 Task: Provide the standings of the 2023 Victory Lane Racing Xfinity Series for the track "Auto Club Speedway".
Action: Mouse moved to (165, 315)
Screenshot: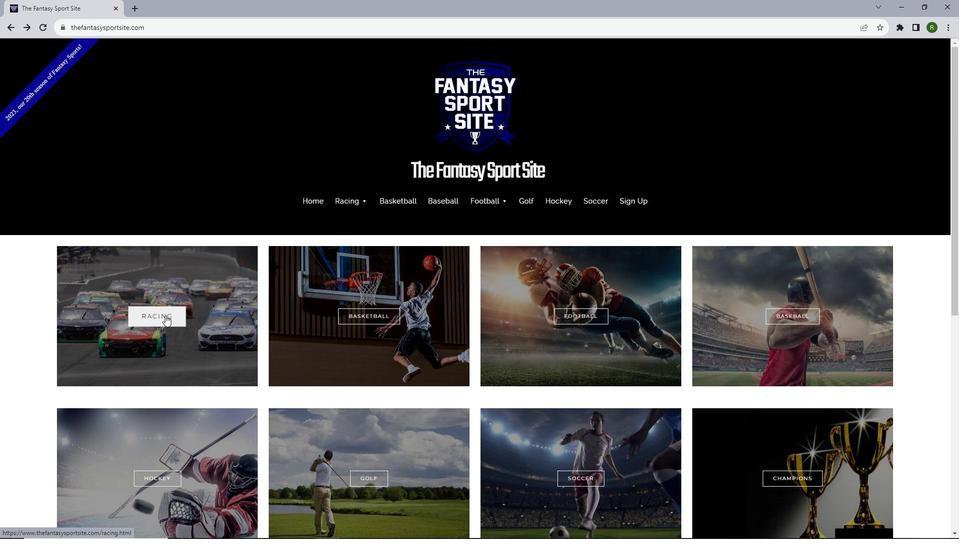 
Action: Mouse pressed left at (165, 315)
Screenshot: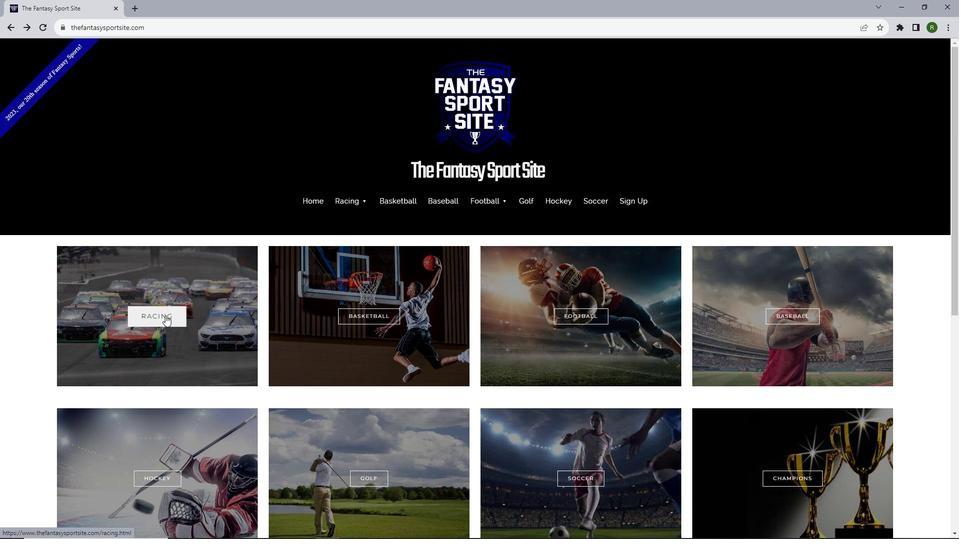 
Action: Mouse moved to (409, 331)
Screenshot: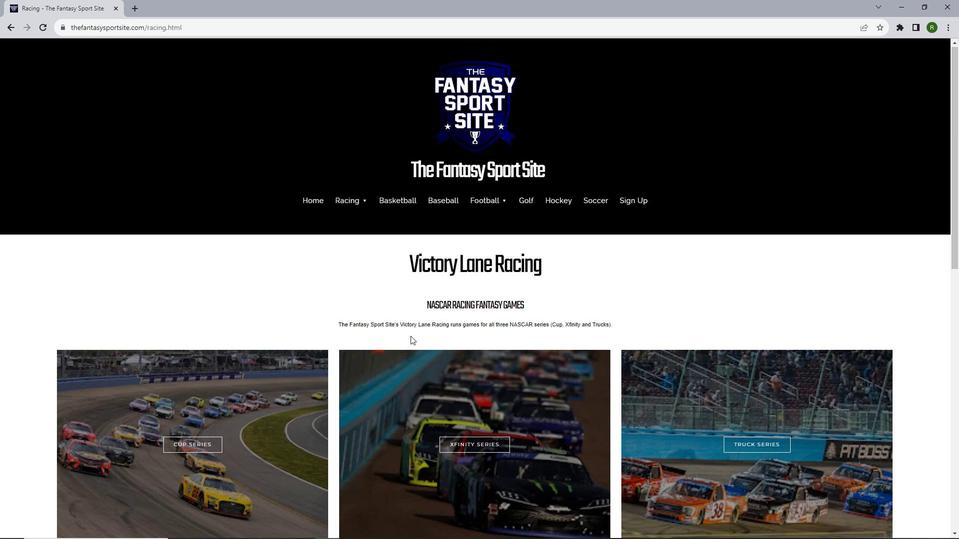 
Action: Mouse scrolled (409, 331) with delta (0, 0)
Screenshot: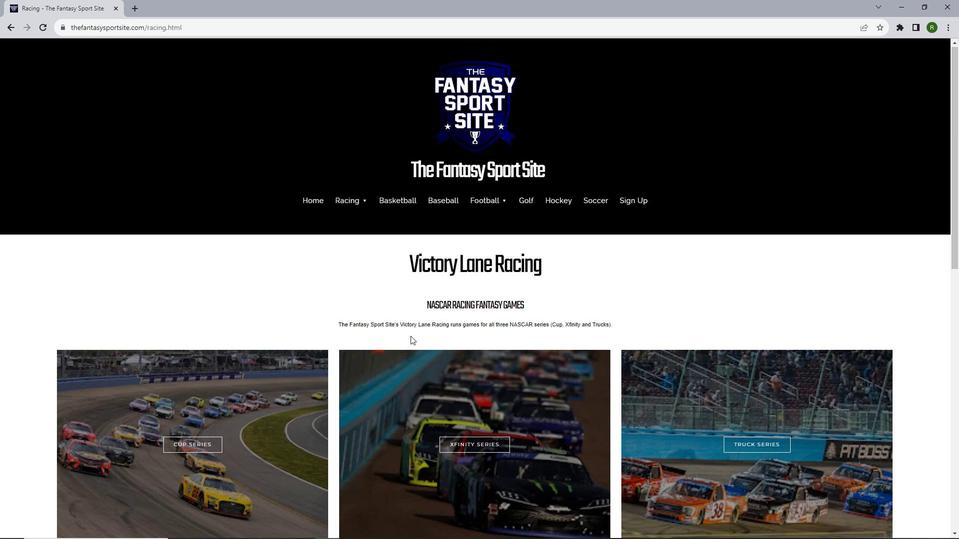 
Action: Mouse moved to (409, 332)
Screenshot: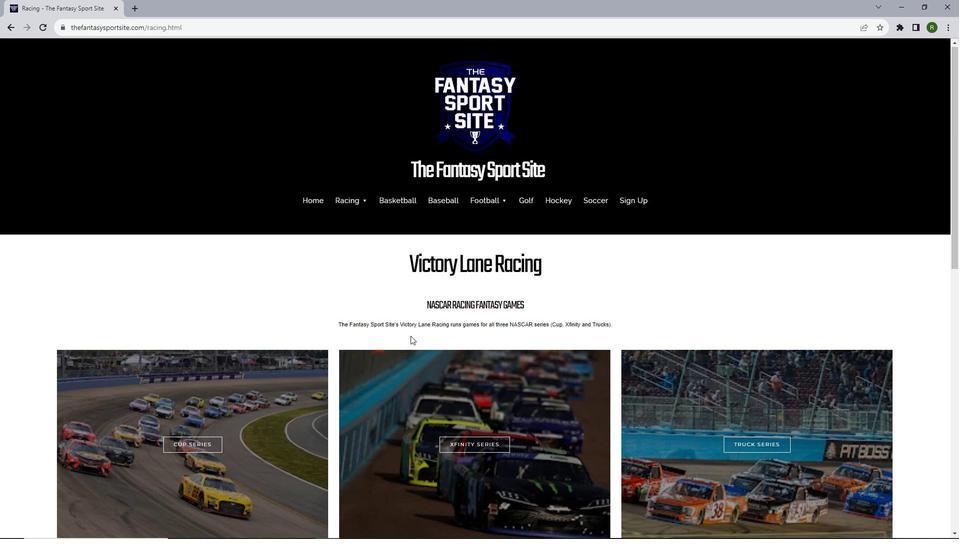 
Action: Mouse scrolled (409, 332) with delta (0, 0)
Screenshot: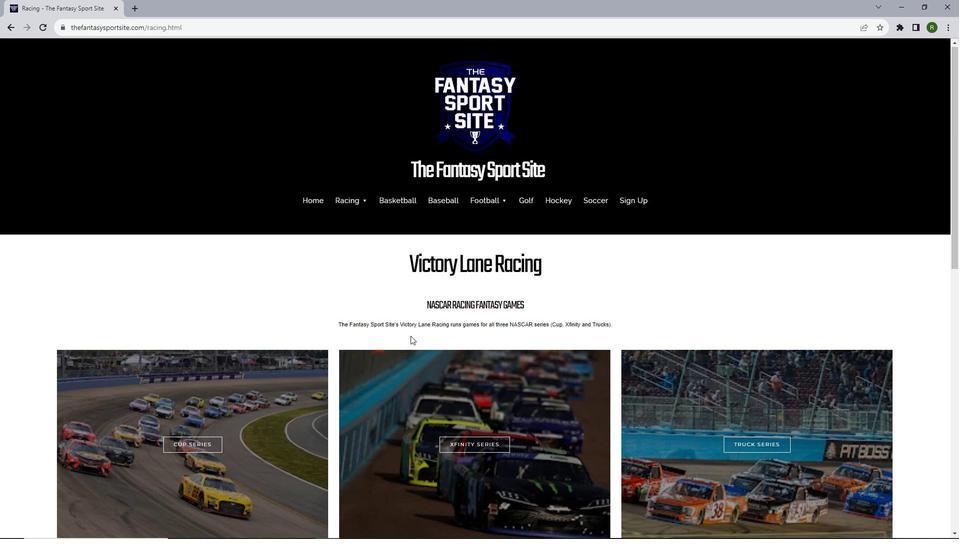
Action: Mouse moved to (410, 336)
Screenshot: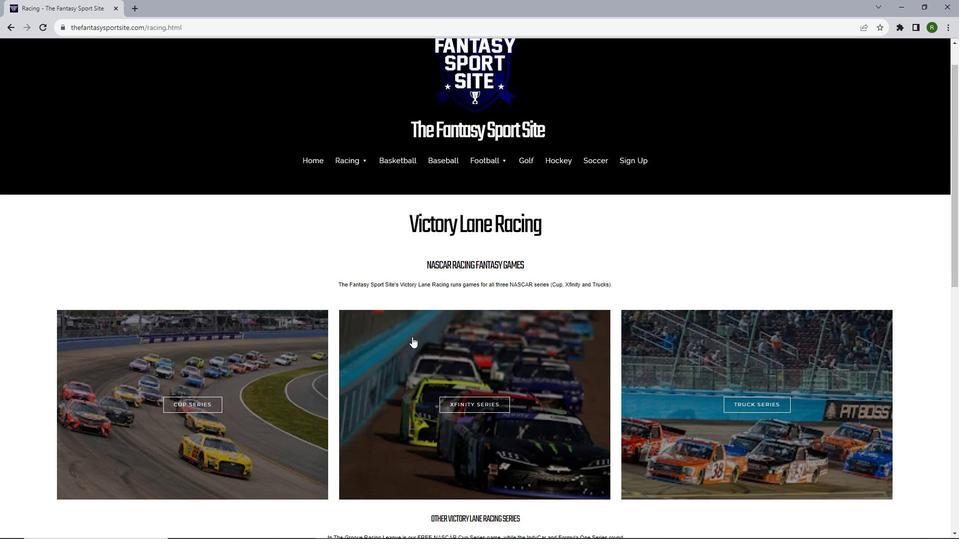 
Action: Mouse scrolled (410, 336) with delta (0, 0)
Screenshot: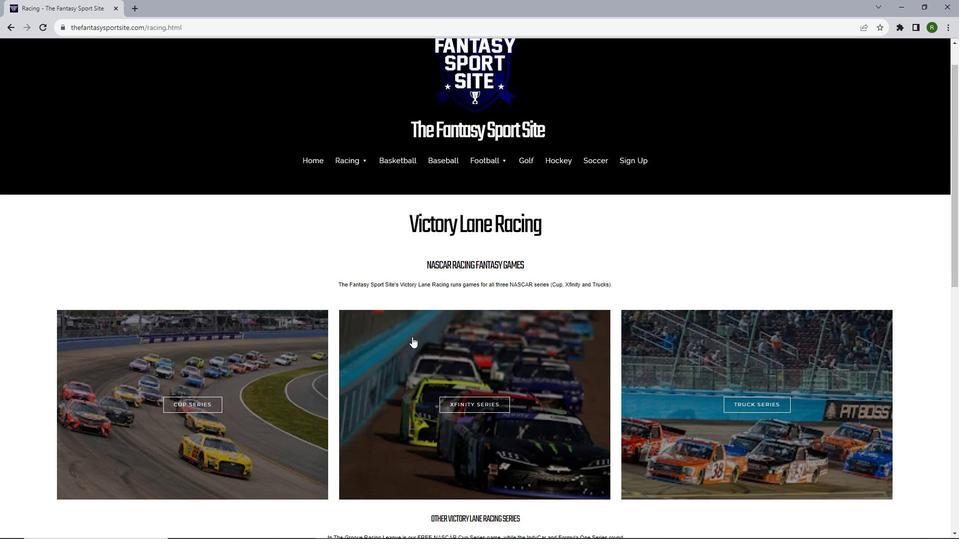 
Action: Mouse moved to (462, 291)
Screenshot: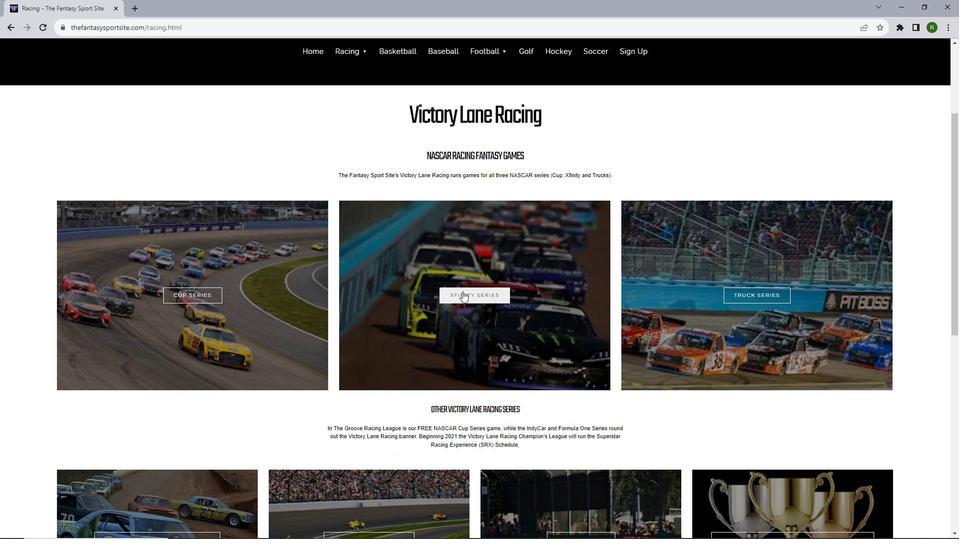 
Action: Mouse pressed left at (462, 291)
Screenshot: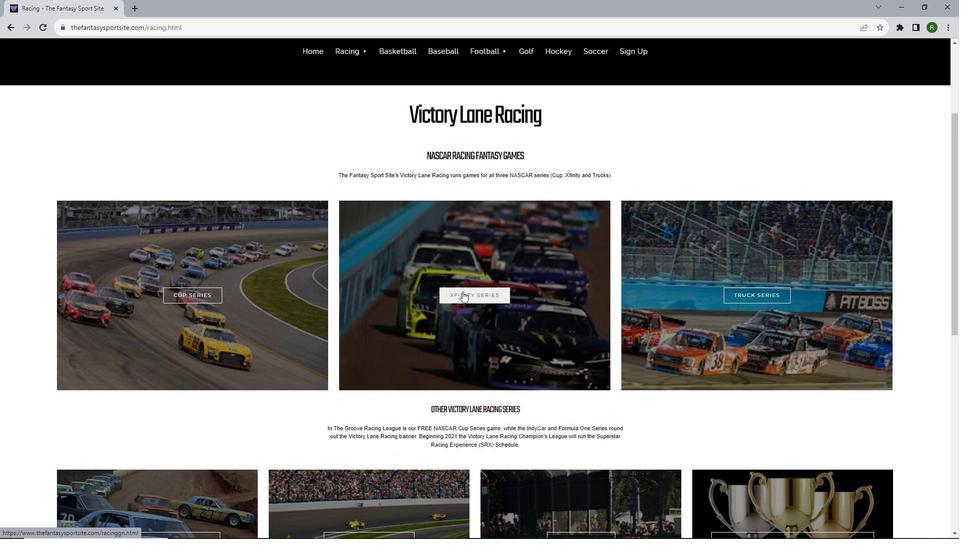 
Action: Mouse moved to (551, 269)
Screenshot: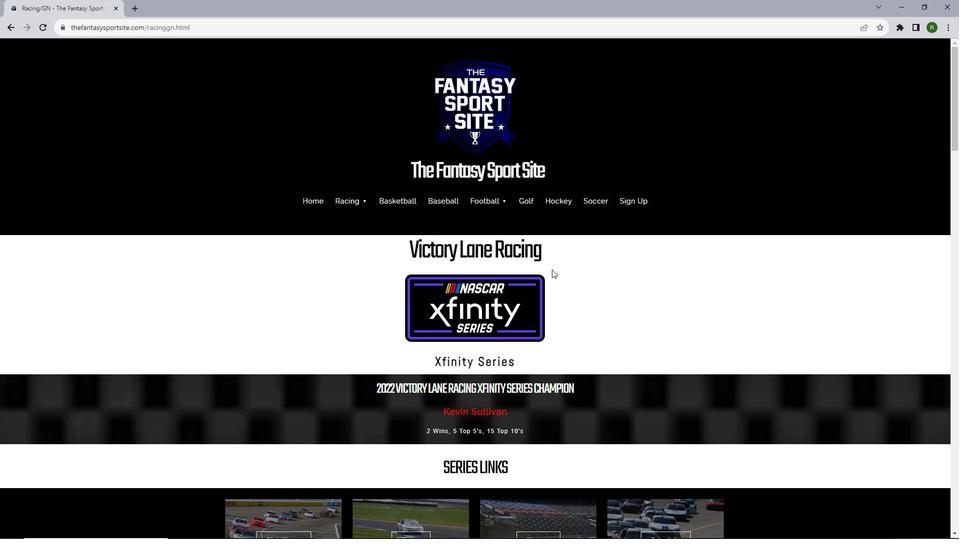 
Action: Mouse scrolled (551, 269) with delta (0, 0)
Screenshot: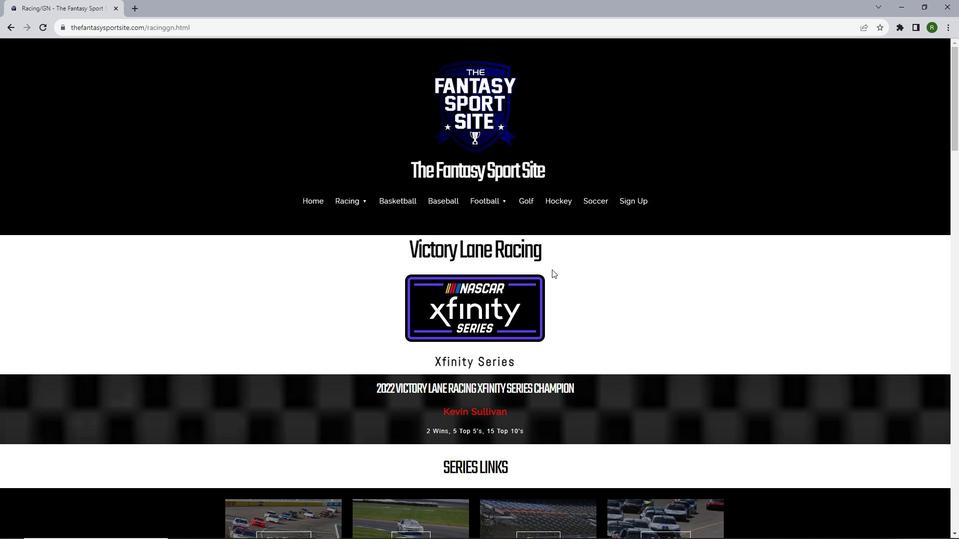 
Action: Mouse scrolled (551, 269) with delta (0, 0)
Screenshot: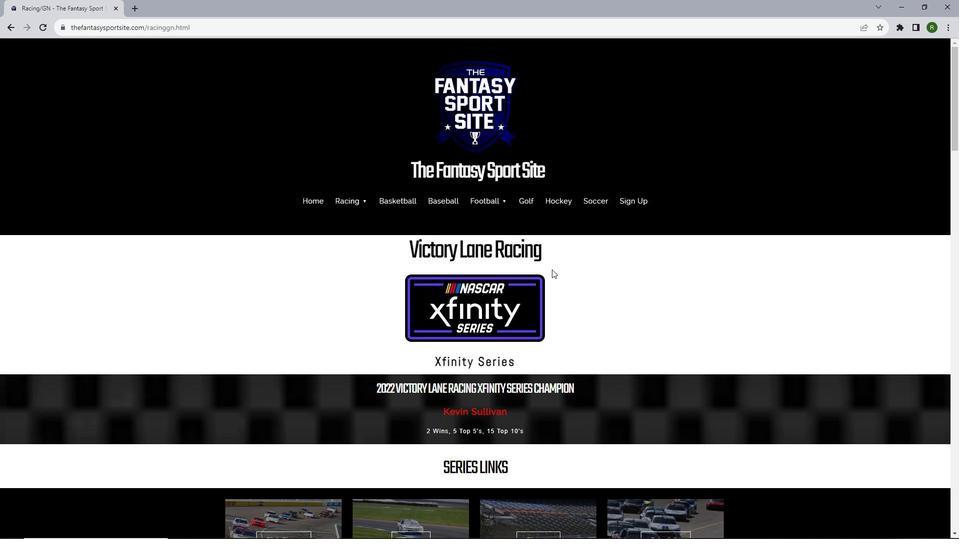 
Action: Mouse scrolled (551, 269) with delta (0, 0)
Screenshot: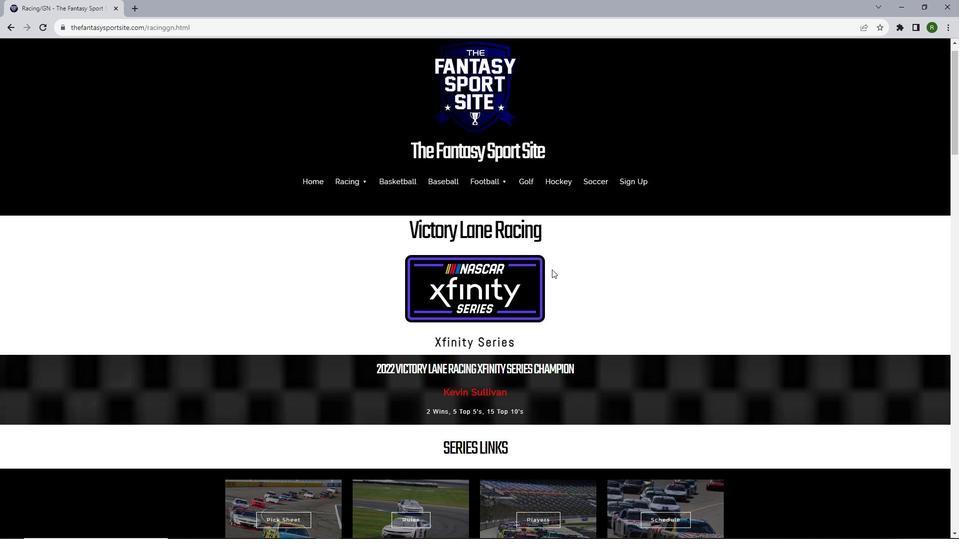 
Action: Mouse scrolled (551, 269) with delta (0, 0)
Screenshot: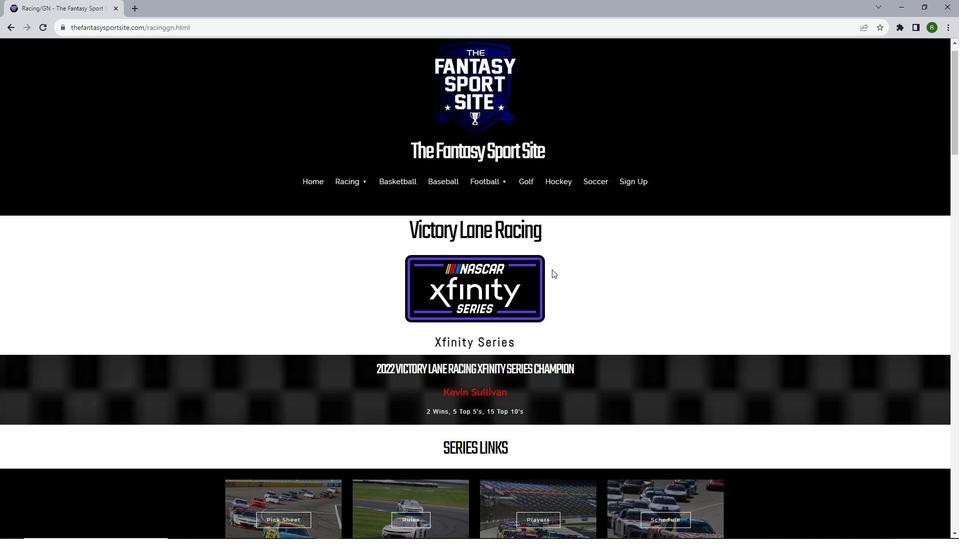 
Action: Mouse moved to (417, 432)
Screenshot: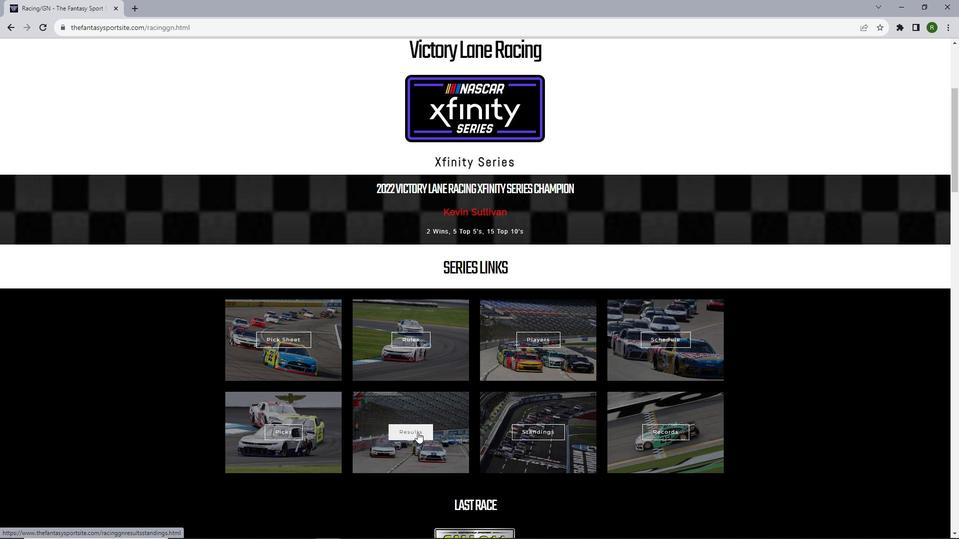 
Action: Mouse pressed left at (417, 432)
Screenshot: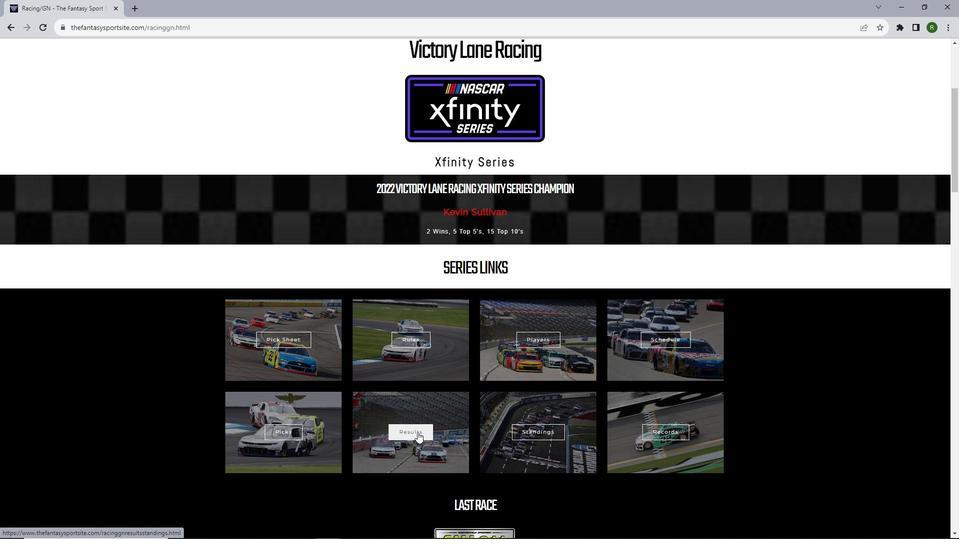
Action: Mouse moved to (534, 250)
Screenshot: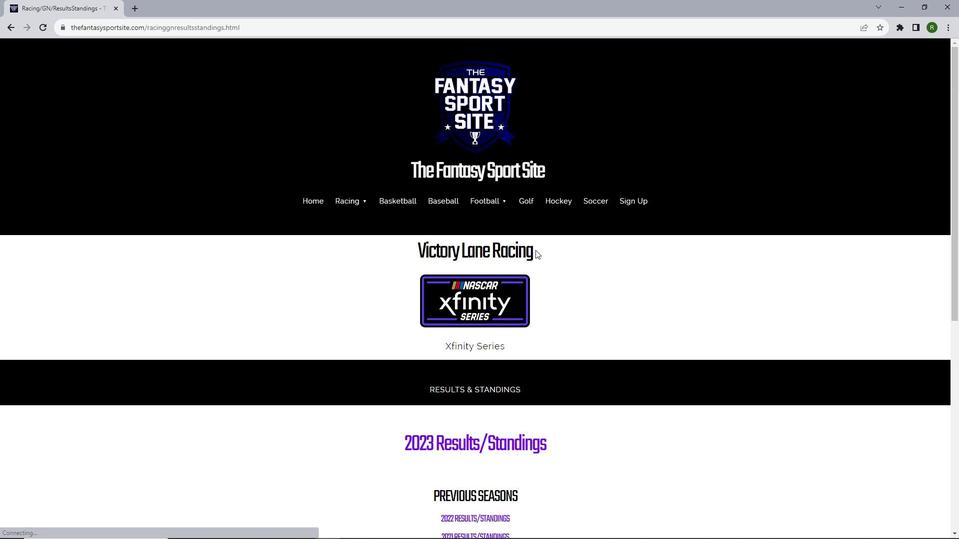 
Action: Mouse scrolled (534, 249) with delta (0, 0)
Screenshot: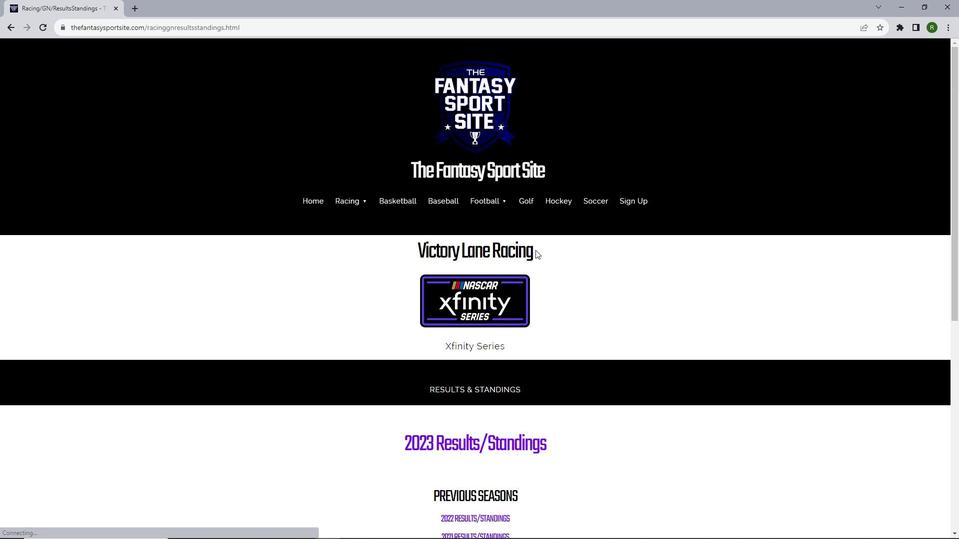
Action: Mouse moved to (535, 250)
Screenshot: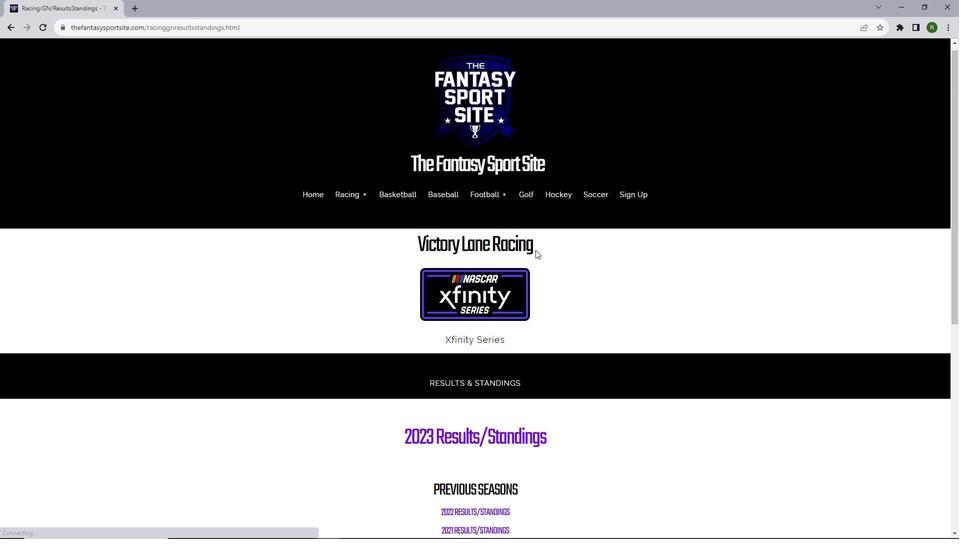 
Action: Mouse scrolled (535, 249) with delta (0, 0)
Screenshot: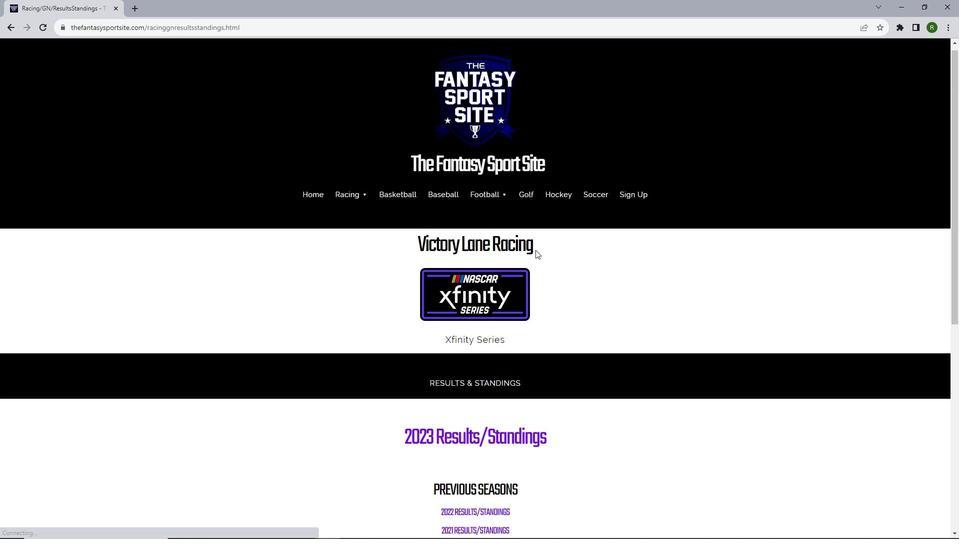 
Action: Mouse scrolled (535, 249) with delta (0, 0)
Screenshot: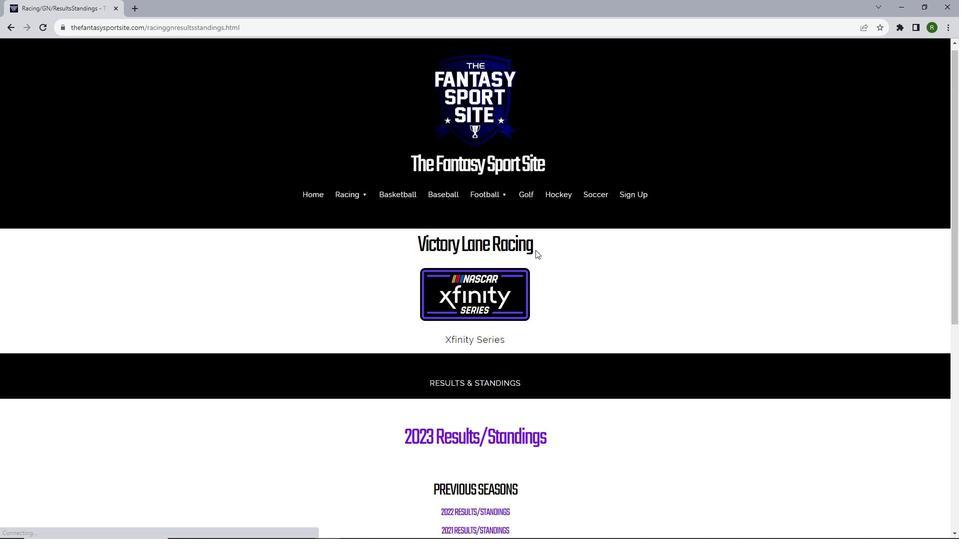 
Action: Mouse moved to (496, 297)
Screenshot: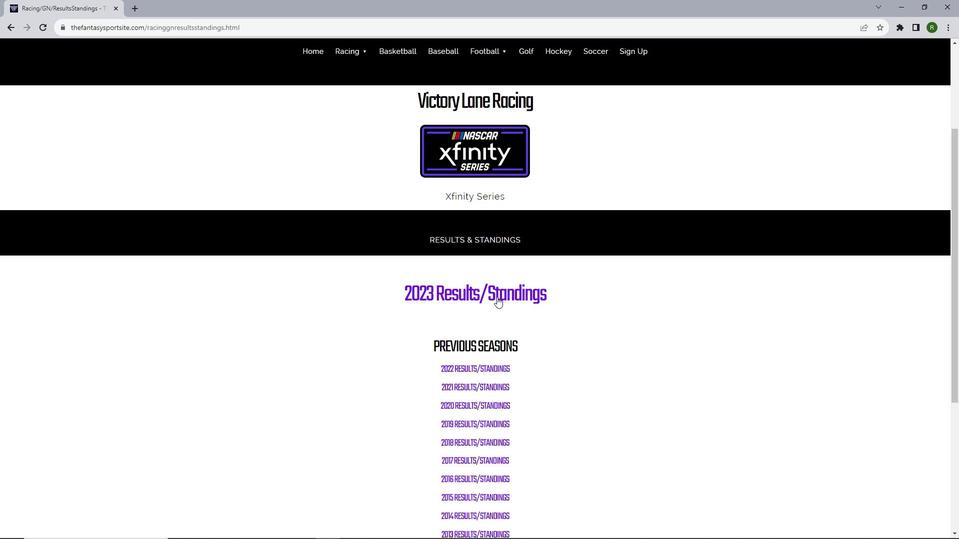 
Action: Mouse pressed left at (496, 297)
Screenshot: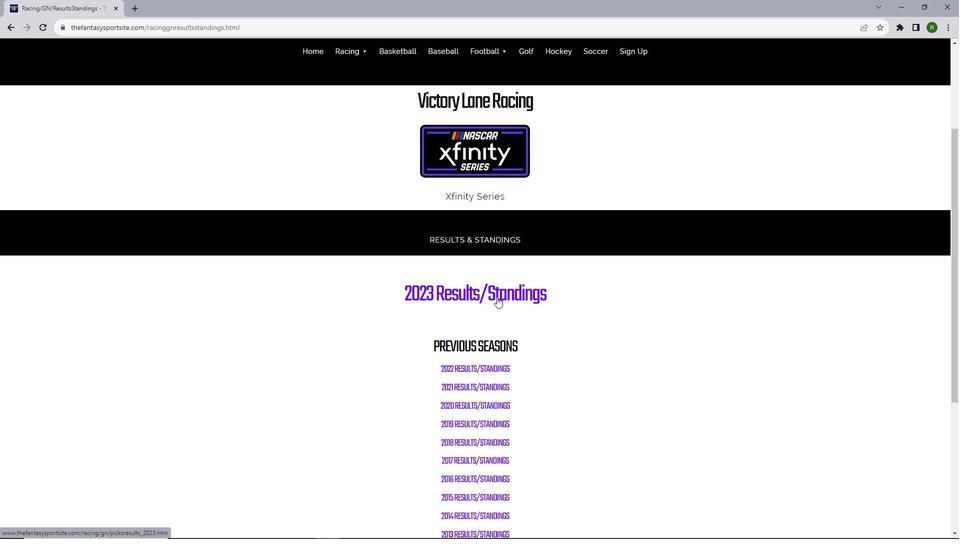 
Action: Mouse moved to (590, 112)
Screenshot: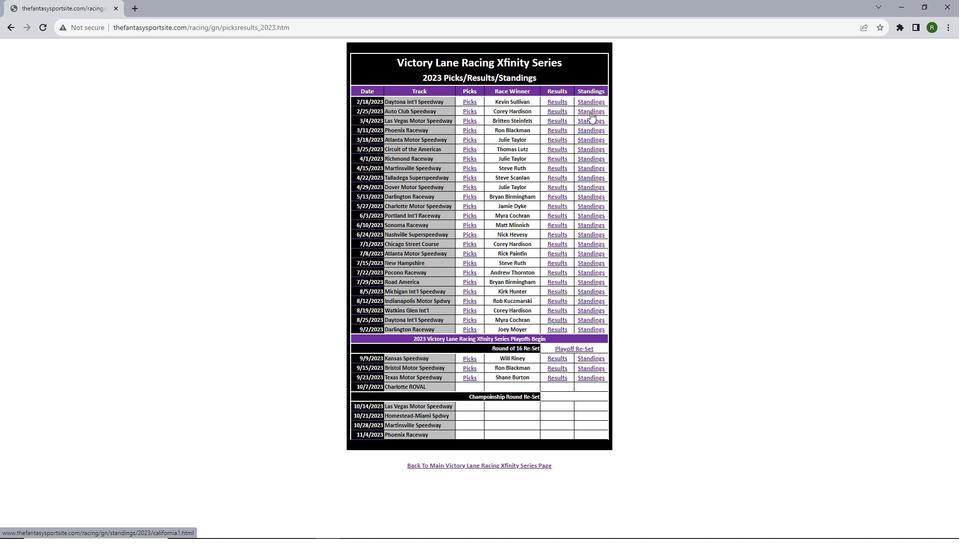 
Action: Mouse pressed left at (590, 112)
Screenshot: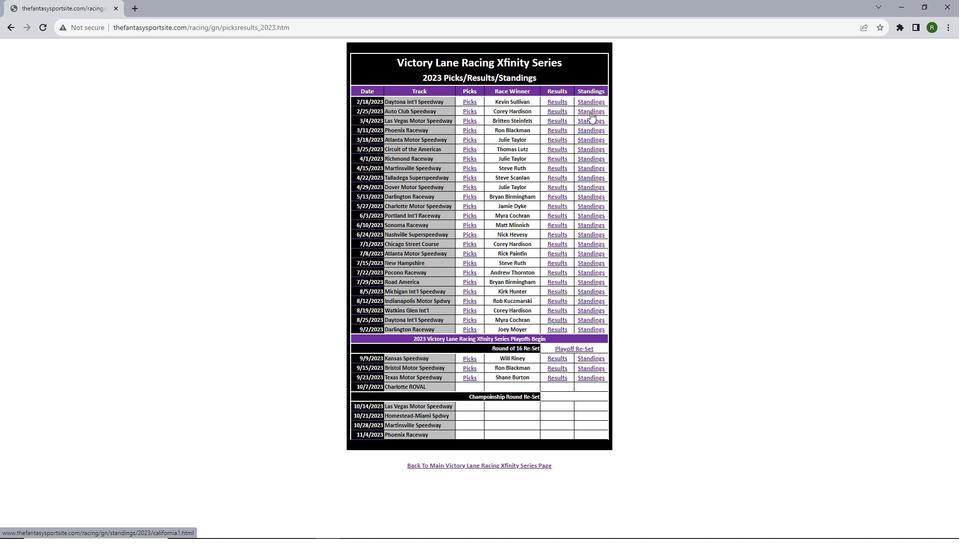 
Action: Mouse scrolled (590, 111) with delta (0, 0)
Screenshot: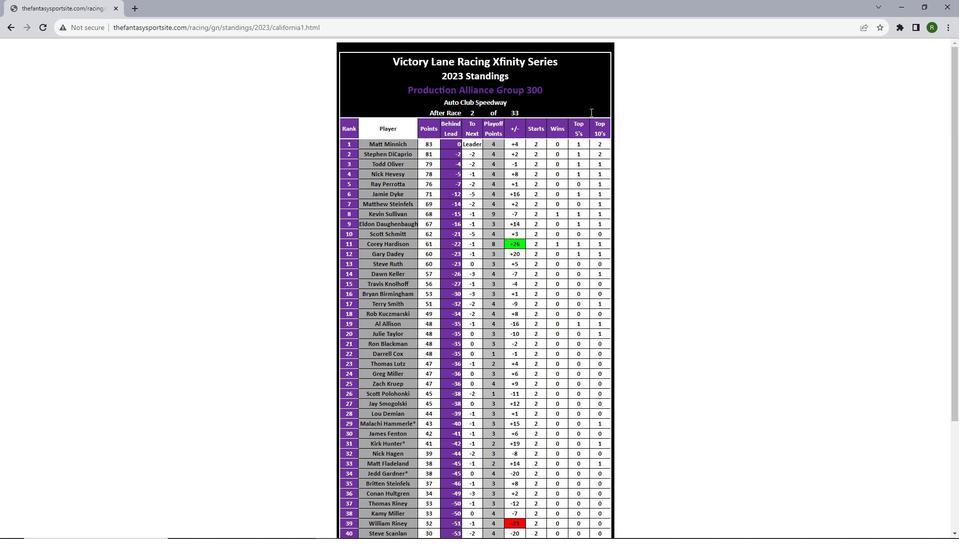 
Action: Mouse scrolled (590, 111) with delta (0, 0)
Screenshot: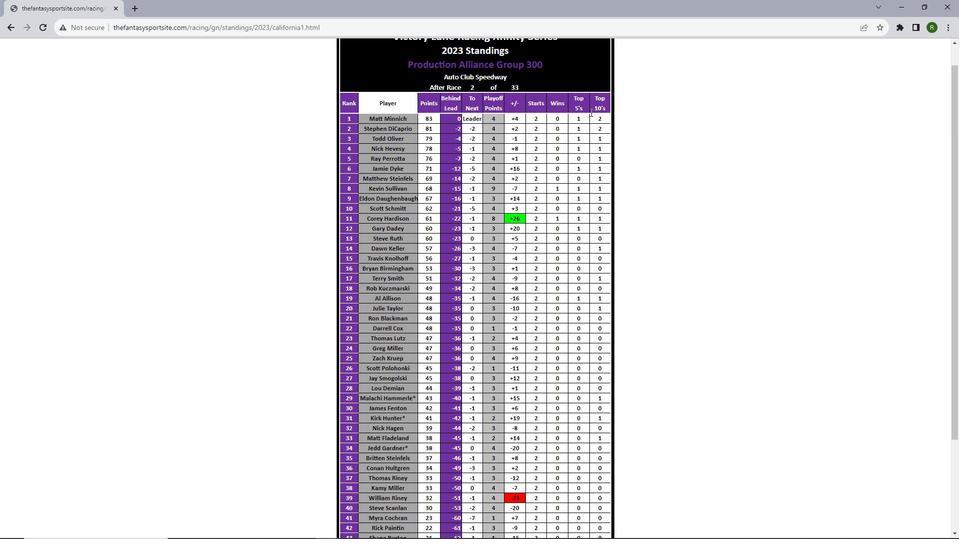 
Action: Mouse scrolled (590, 111) with delta (0, 0)
Screenshot: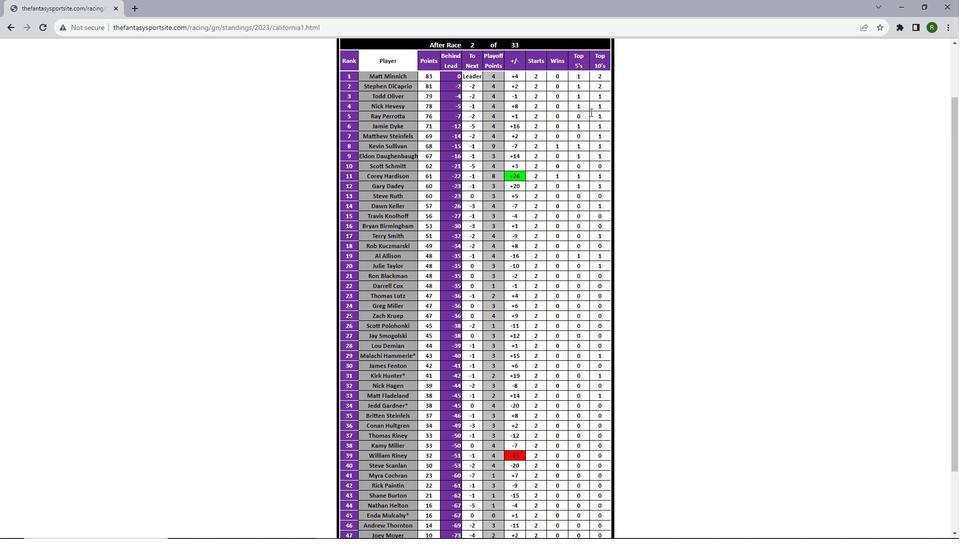 
Action: Mouse scrolled (590, 111) with delta (0, 0)
Screenshot: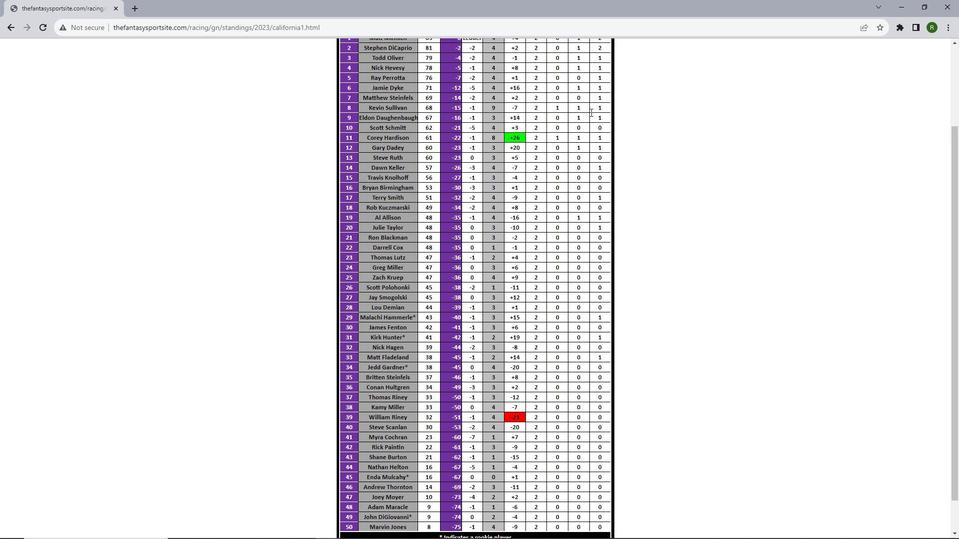 
Action: Mouse scrolled (590, 112) with delta (0, 0)
Screenshot: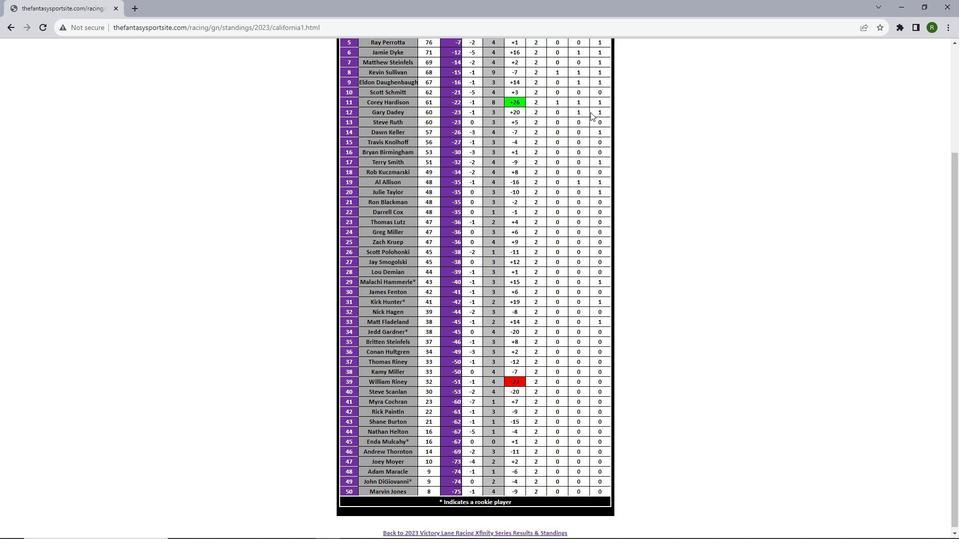 
Action: Mouse scrolled (590, 112) with delta (0, 0)
Screenshot: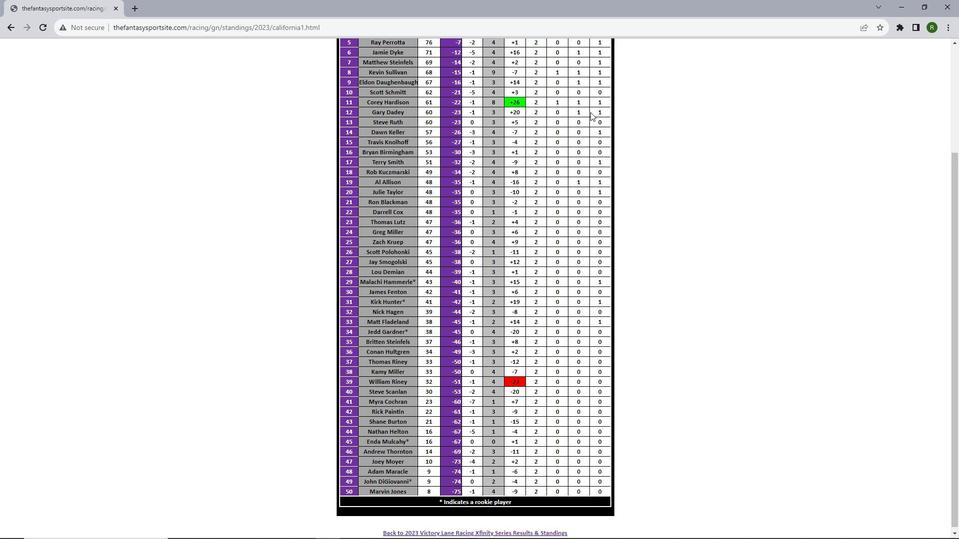 
Action: Mouse scrolled (590, 112) with delta (0, 0)
Screenshot: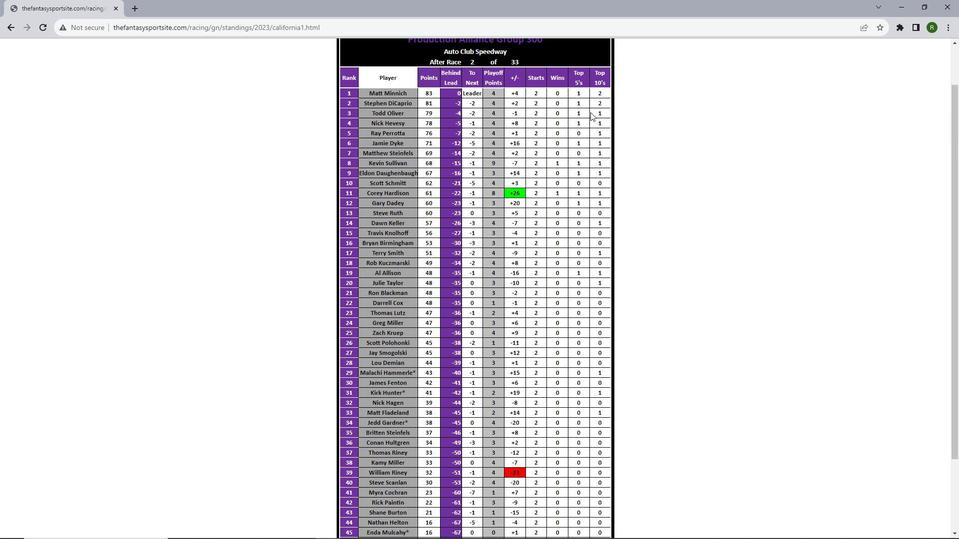 
